Task: Display pending discussions for "Digital Experience".
Action: Mouse moved to (1176, 85)
Screenshot: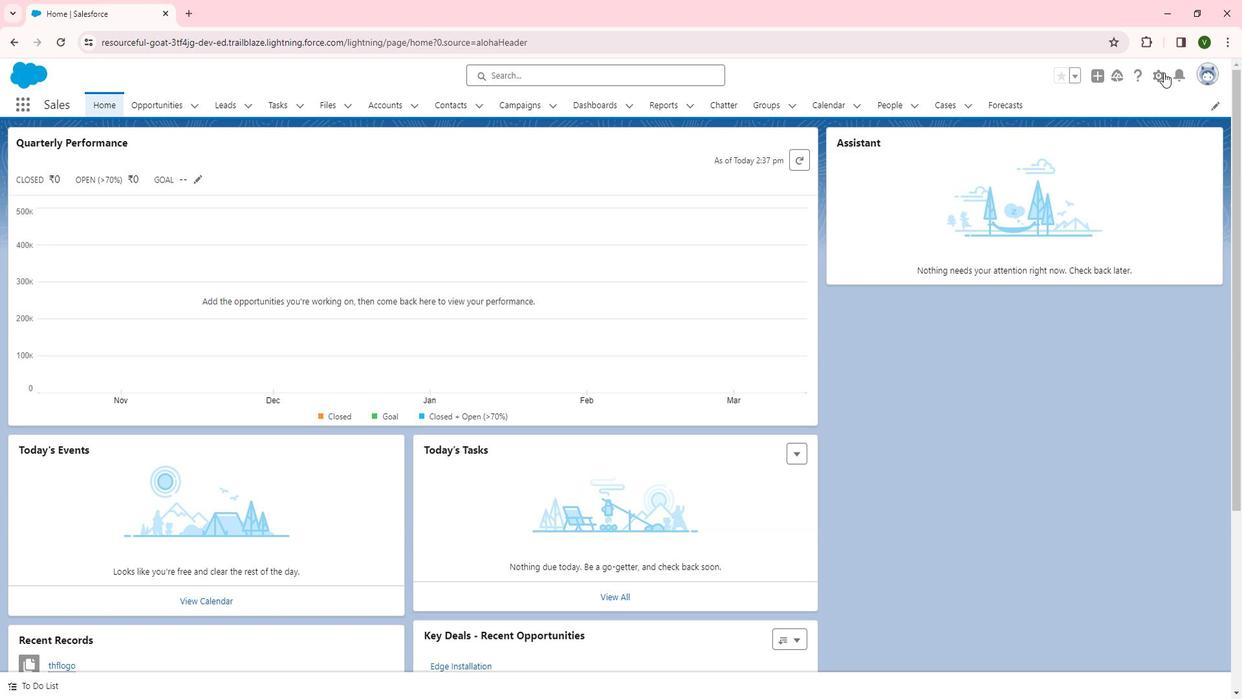 
Action: Mouse pressed left at (1176, 85)
Screenshot: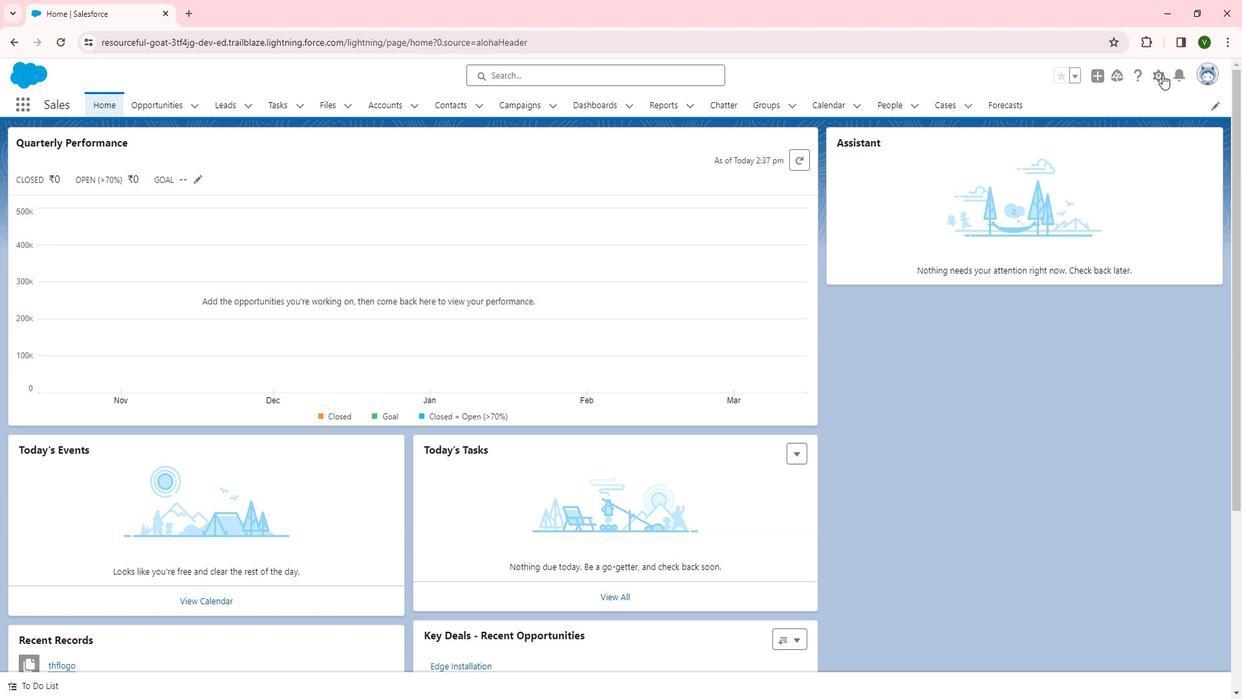 
Action: Mouse moved to (1132, 134)
Screenshot: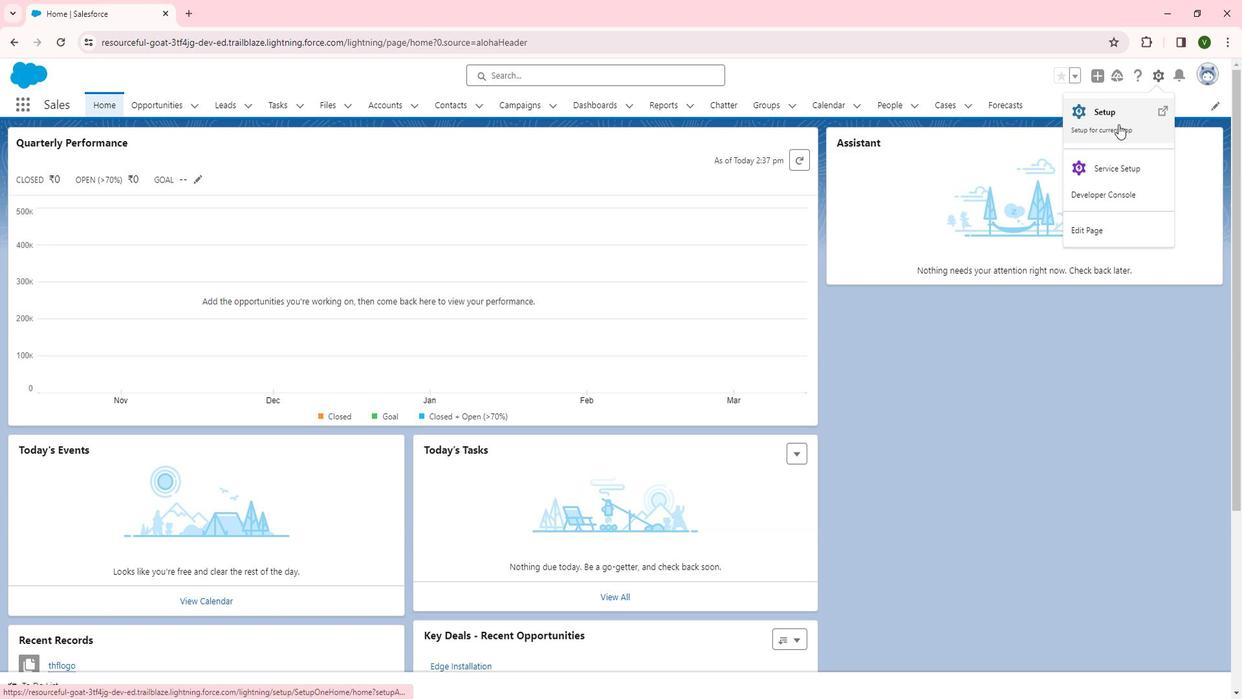 
Action: Mouse pressed left at (1132, 134)
Screenshot: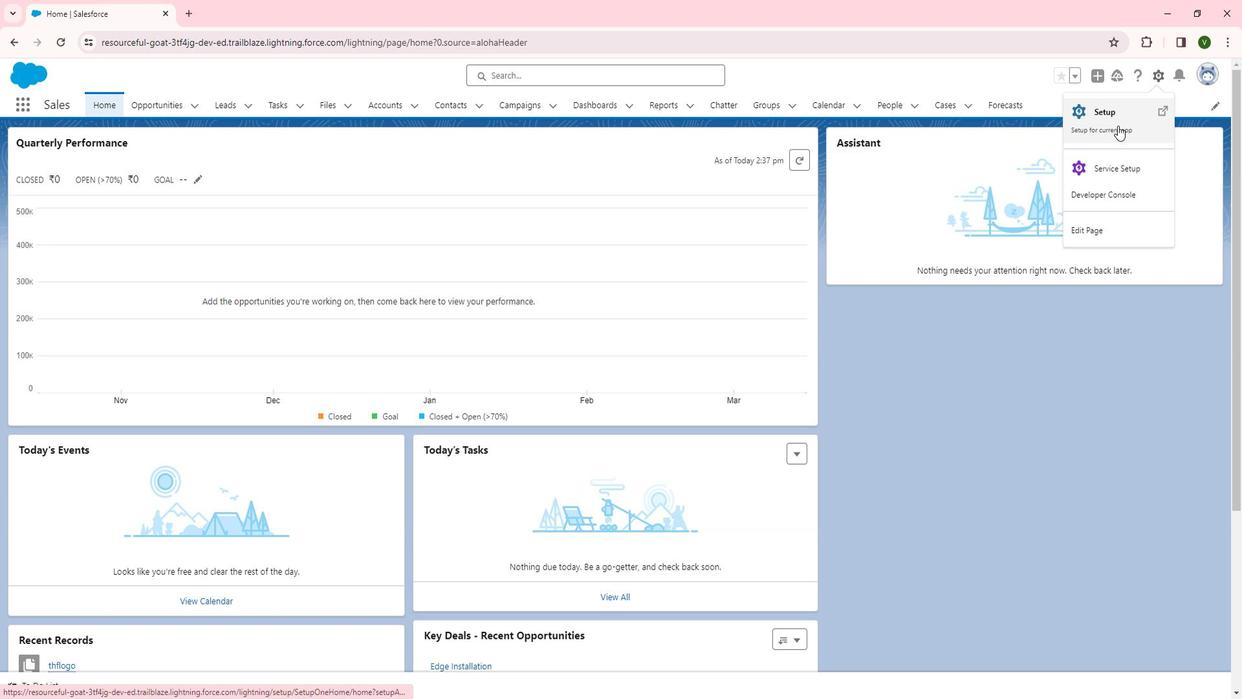 
Action: Mouse moved to (69, 525)
Screenshot: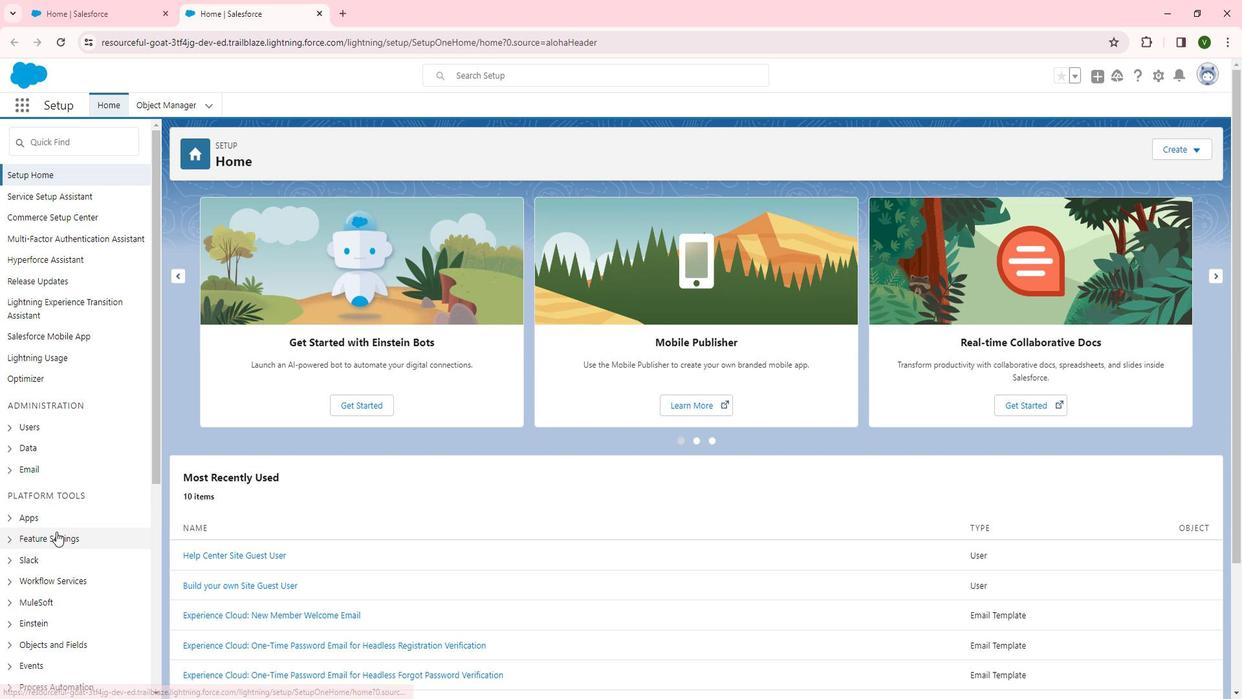
Action: Mouse pressed left at (69, 525)
Screenshot: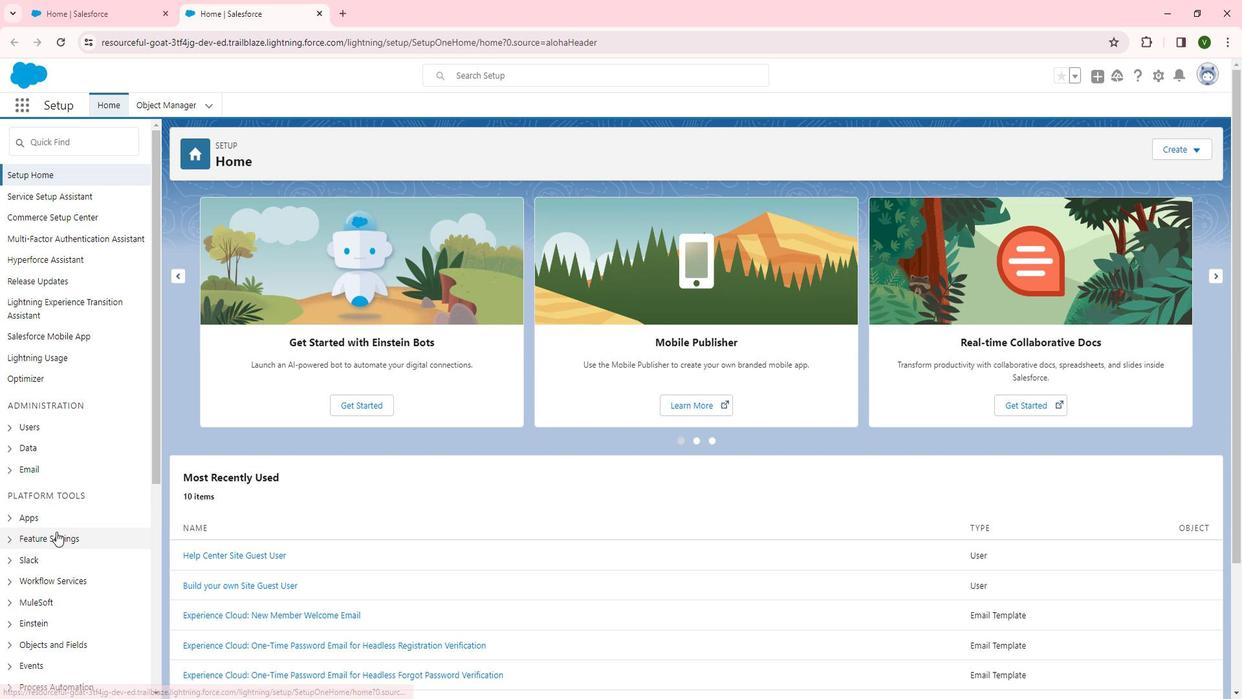 
Action: Mouse moved to (69, 526)
Screenshot: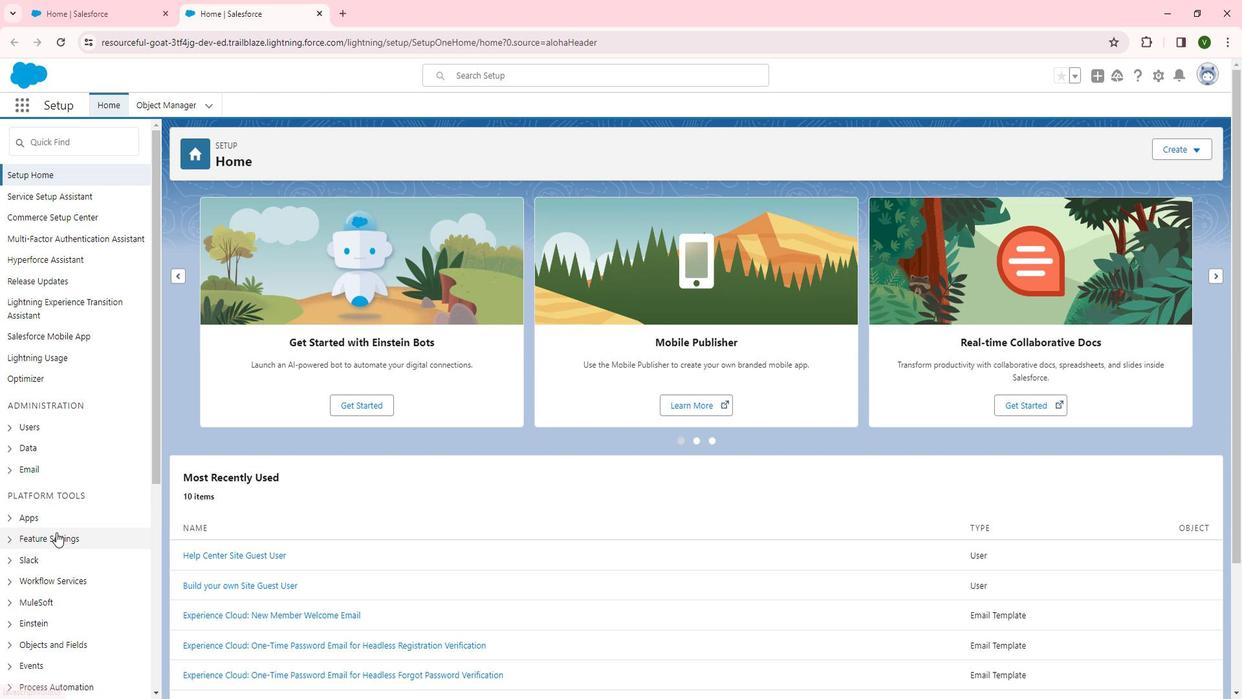 
Action: Mouse scrolled (69, 525) with delta (0, 0)
Screenshot: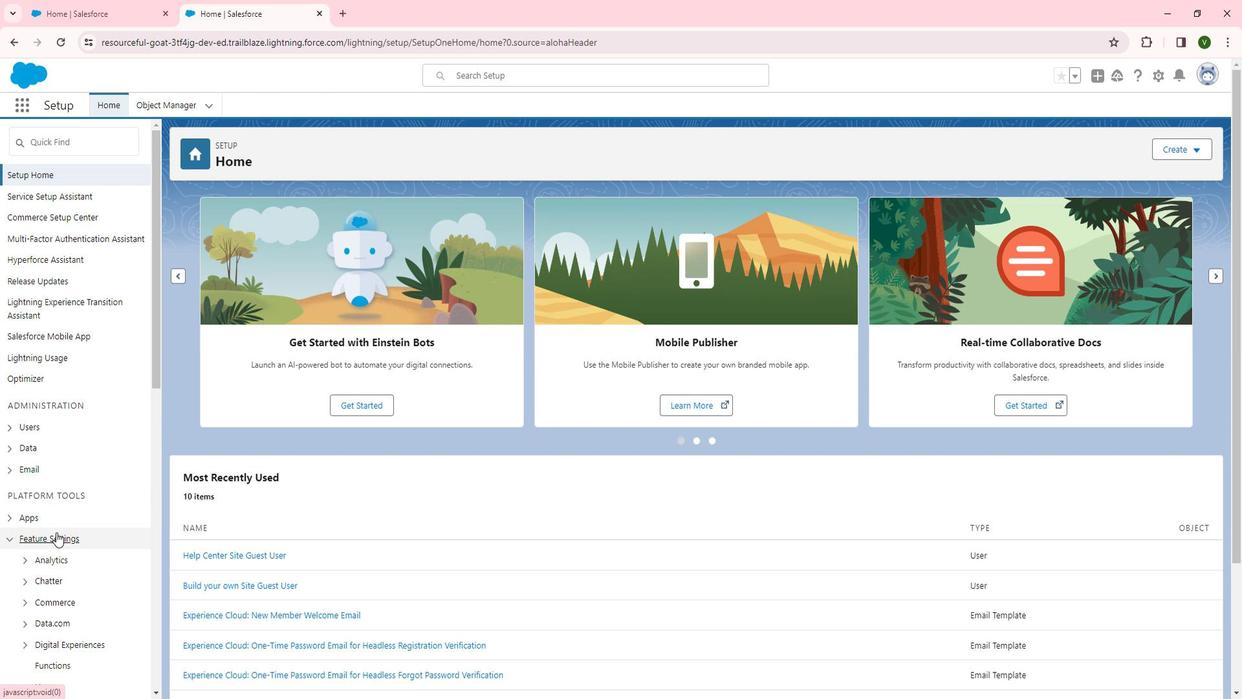 
Action: Mouse scrolled (69, 525) with delta (0, 0)
Screenshot: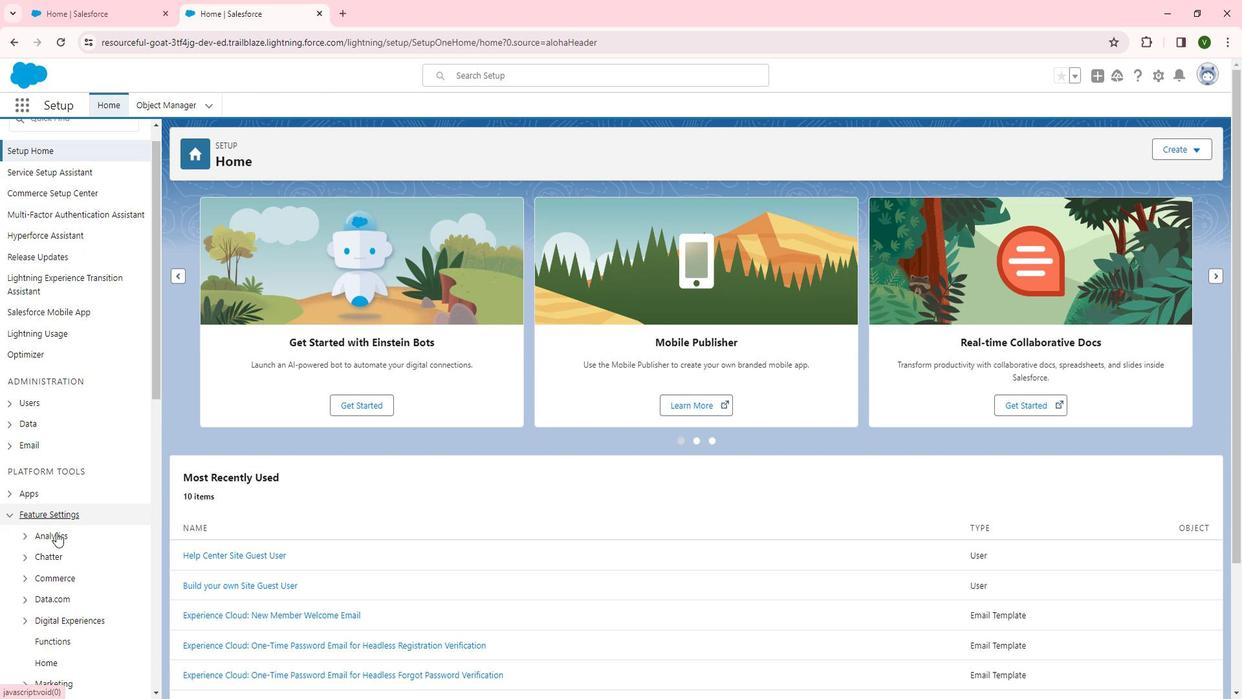 
Action: Mouse scrolled (69, 525) with delta (0, 0)
Screenshot: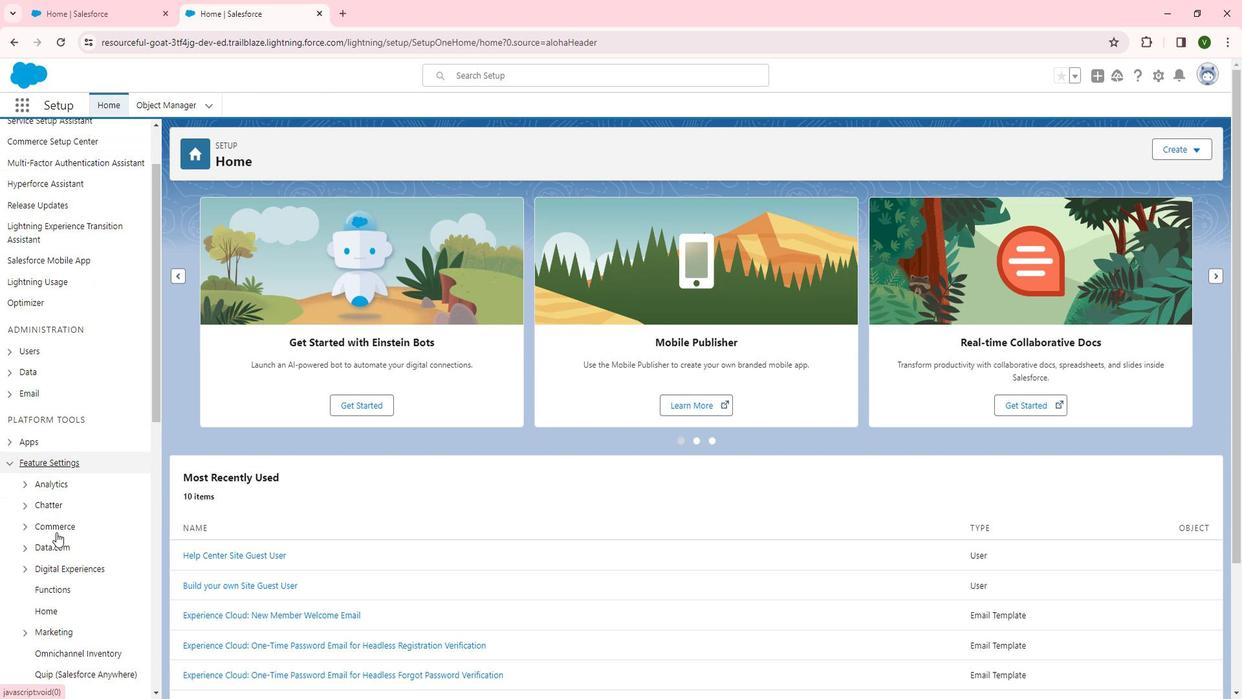 
Action: Mouse moved to (71, 435)
Screenshot: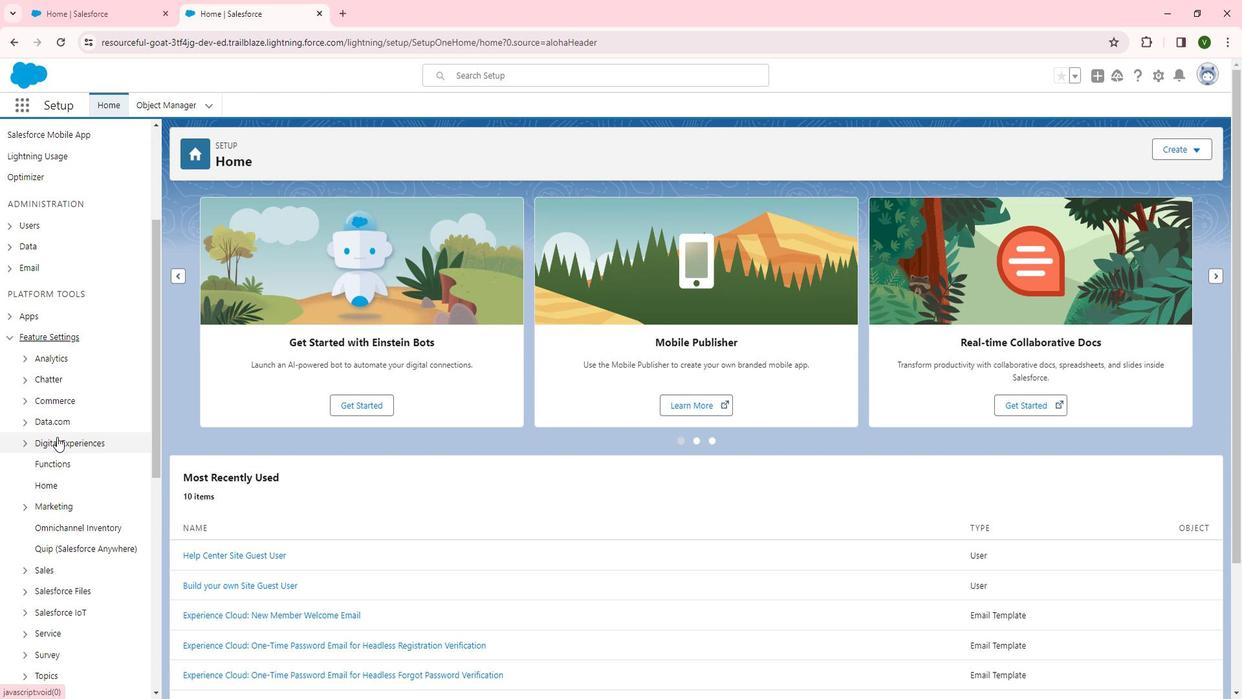 
Action: Mouse pressed left at (71, 435)
Screenshot: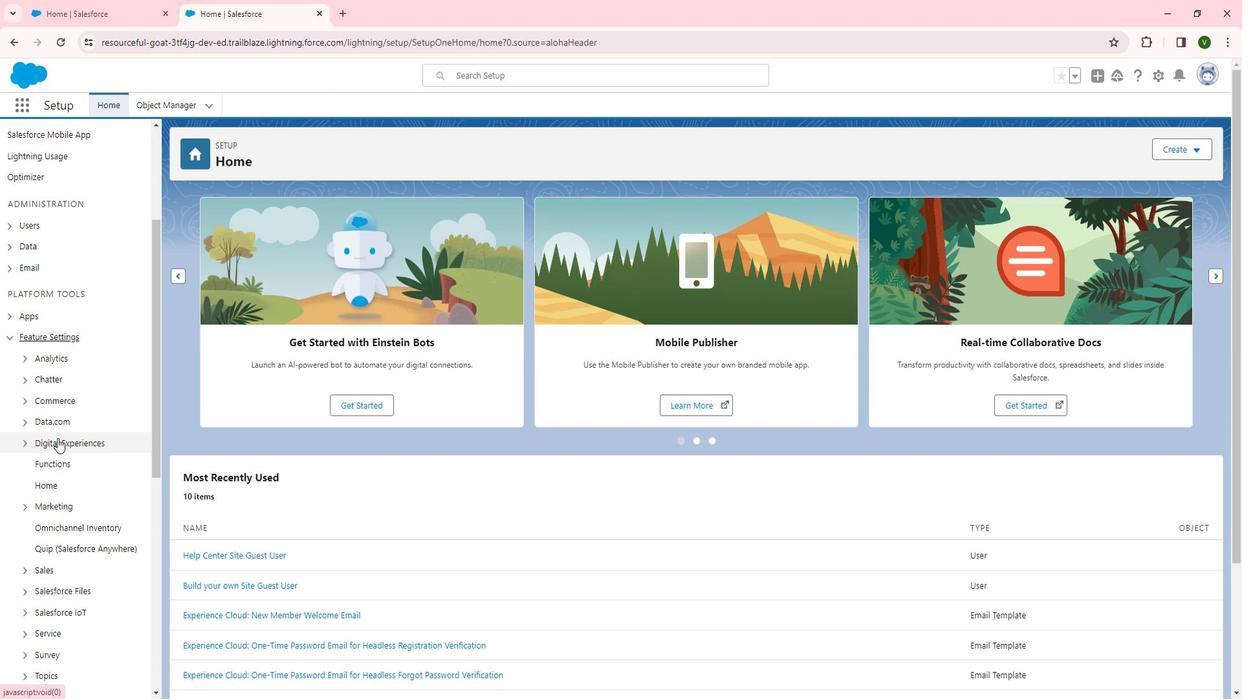 
Action: Mouse moved to (72, 458)
Screenshot: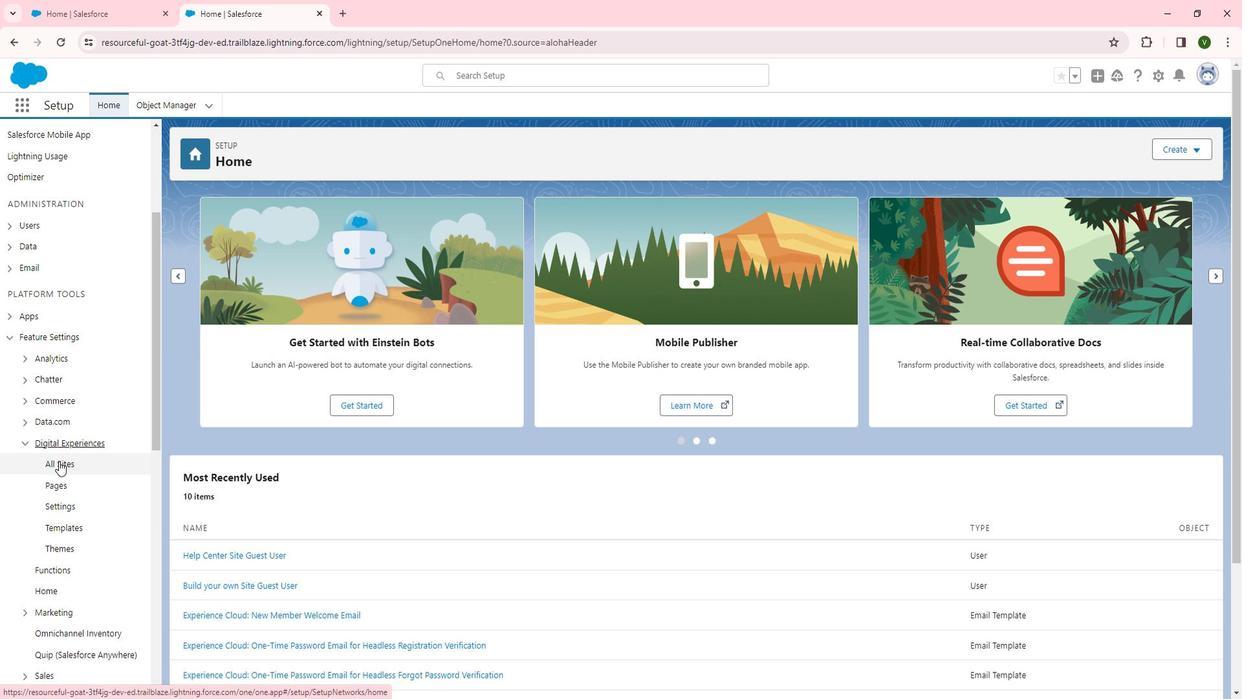 
Action: Mouse pressed left at (72, 458)
Screenshot: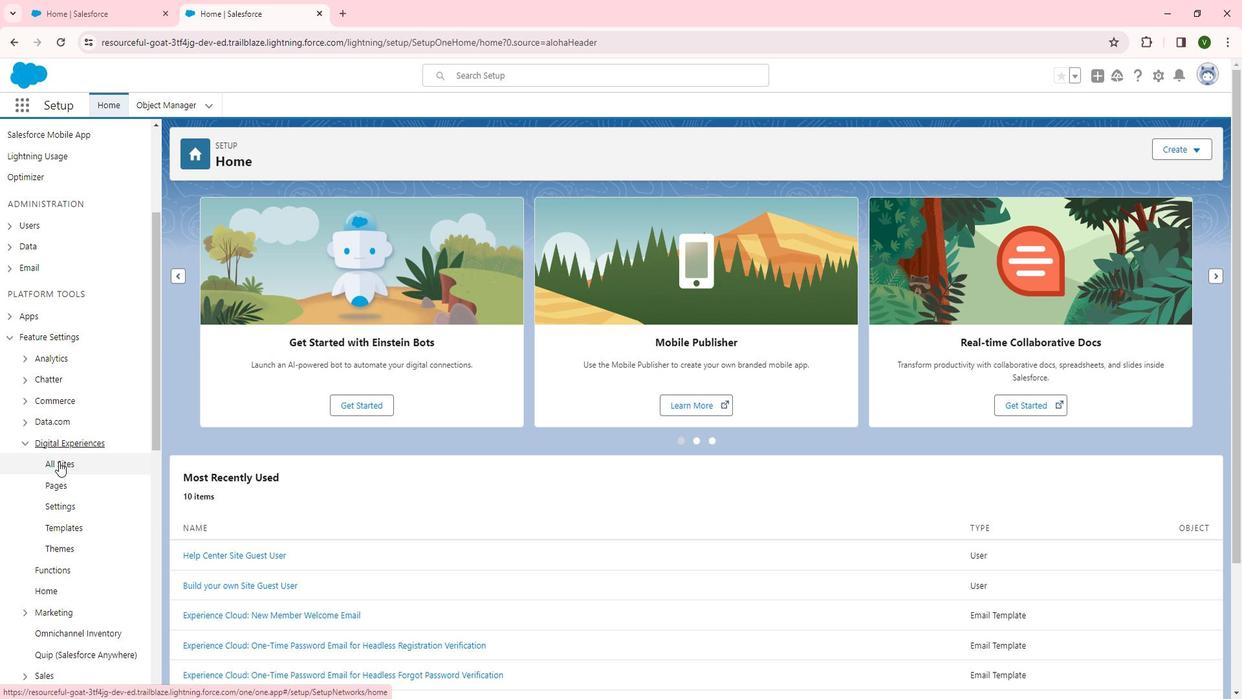 
Action: Mouse moved to (227, 346)
Screenshot: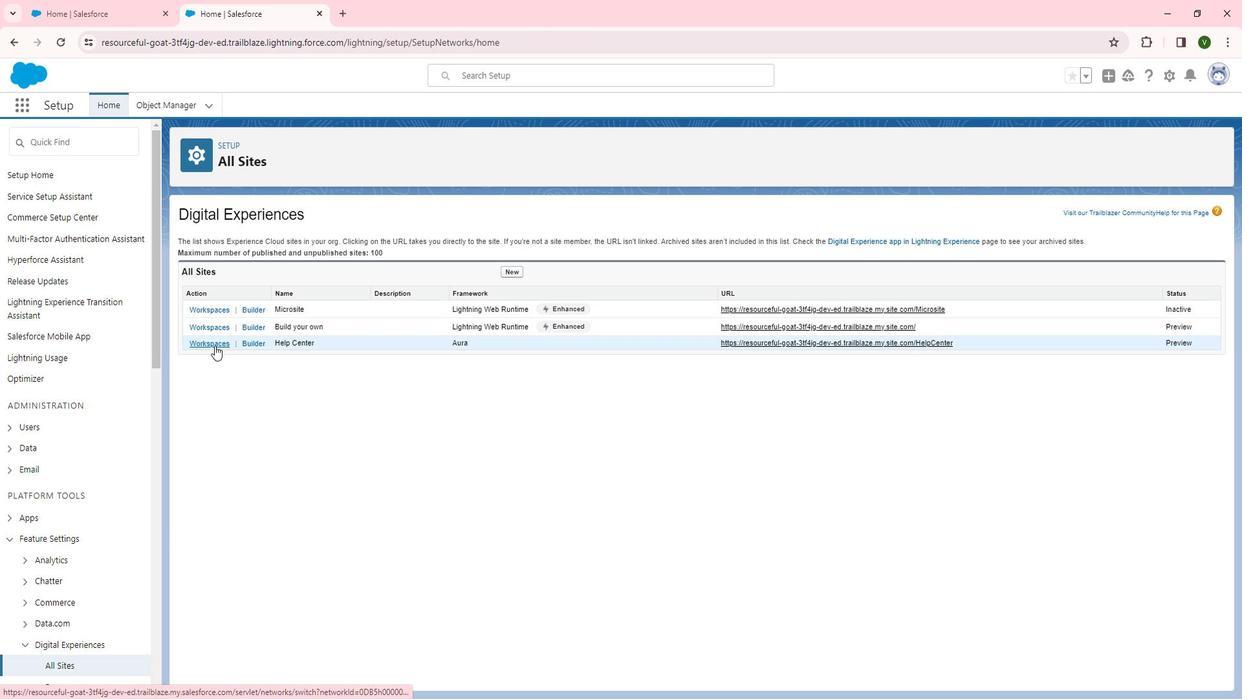 
Action: Mouse pressed left at (227, 346)
Screenshot: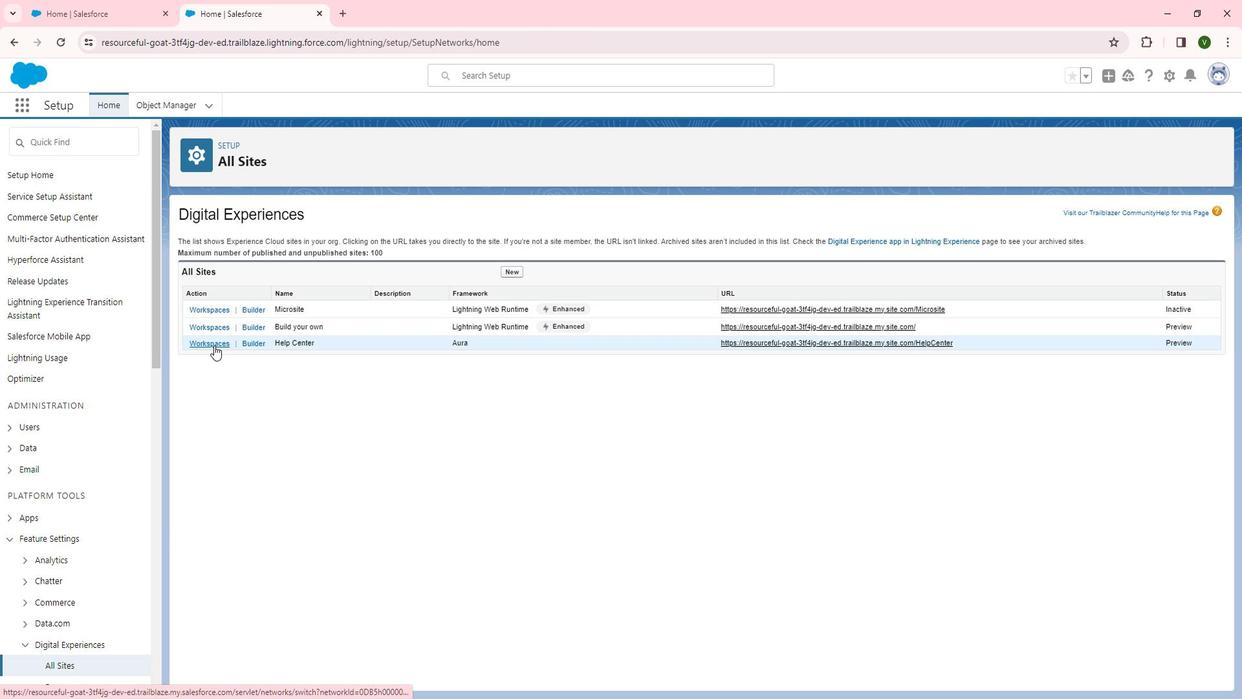 
Action: Mouse moved to (453, 301)
Screenshot: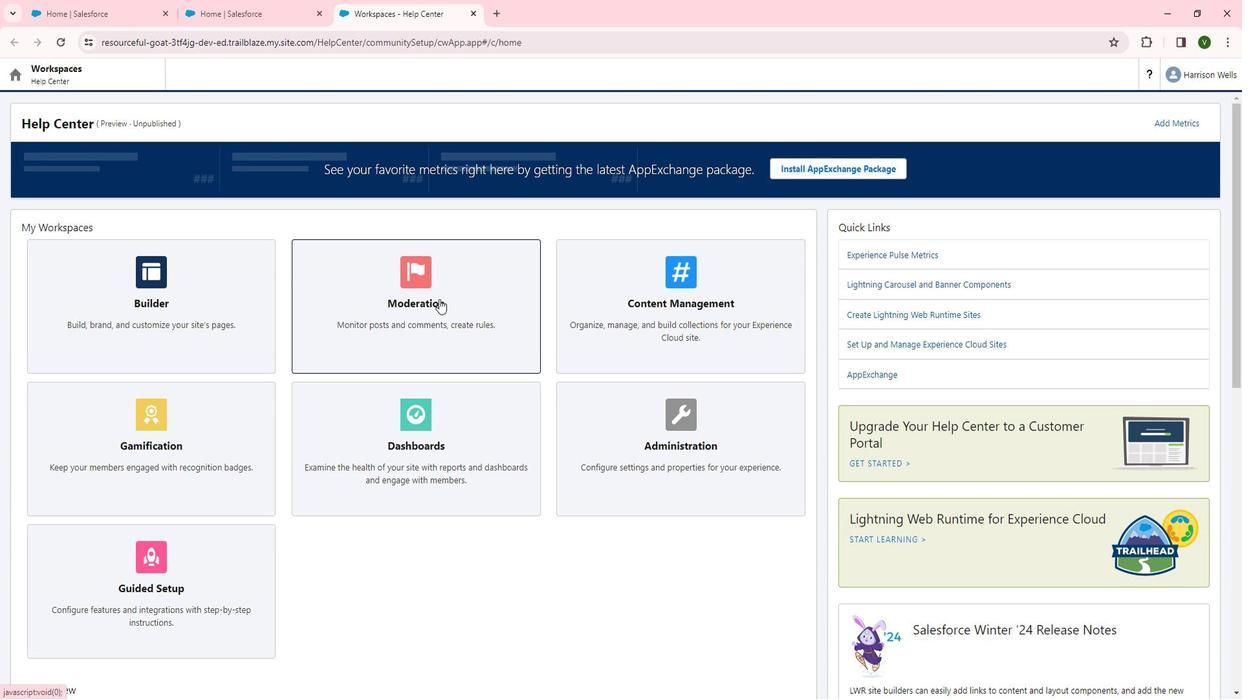 
Action: Mouse pressed left at (453, 301)
Screenshot: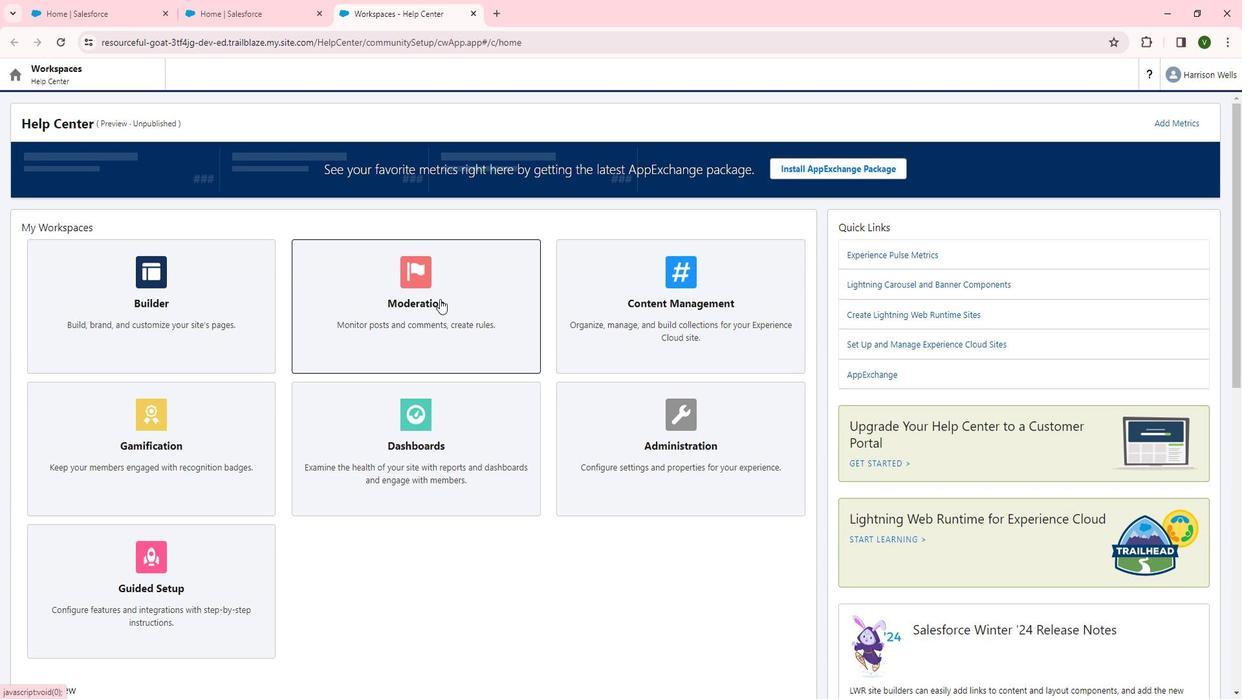 
Action: Mouse moved to (253, 78)
Screenshot: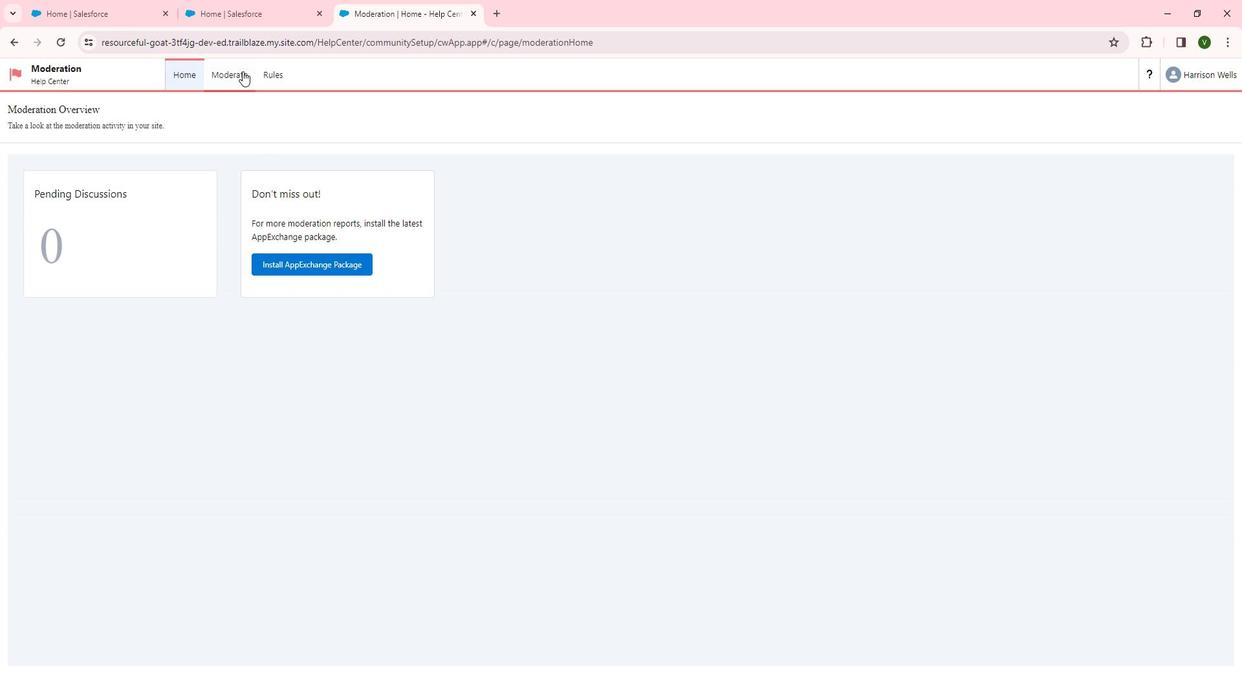 
Action: Mouse pressed left at (253, 78)
Screenshot: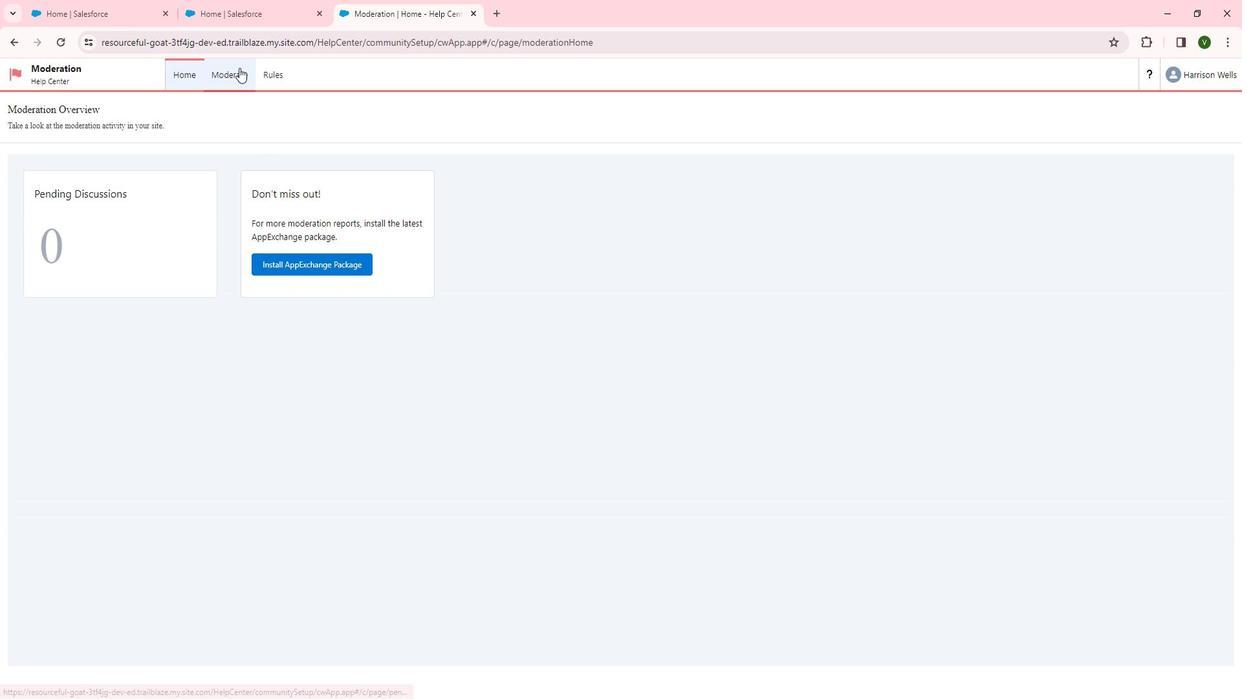 
Action: Mouse moved to (444, 323)
Screenshot: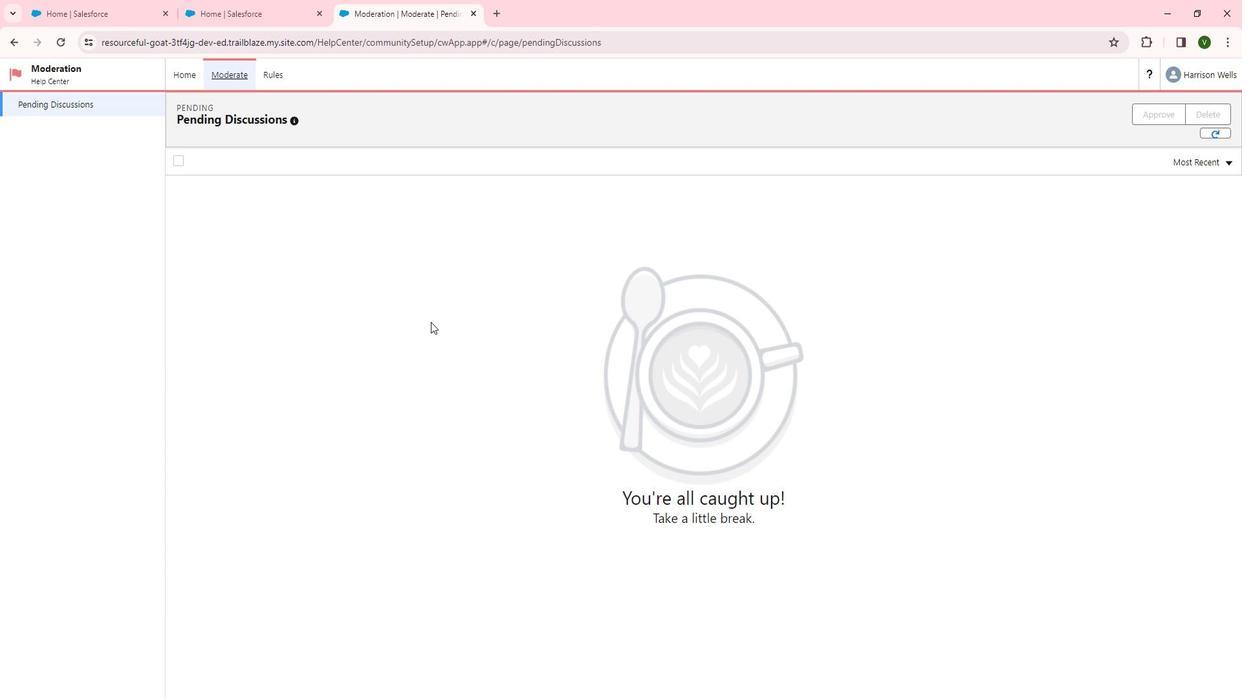 
